 Task: Create a section Capacity Optimization Sprint and in the section, add a milestone Incident Management Process Implementation in the project TrainForge.
Action: Mouse moved to (60, 378)
Screenshot: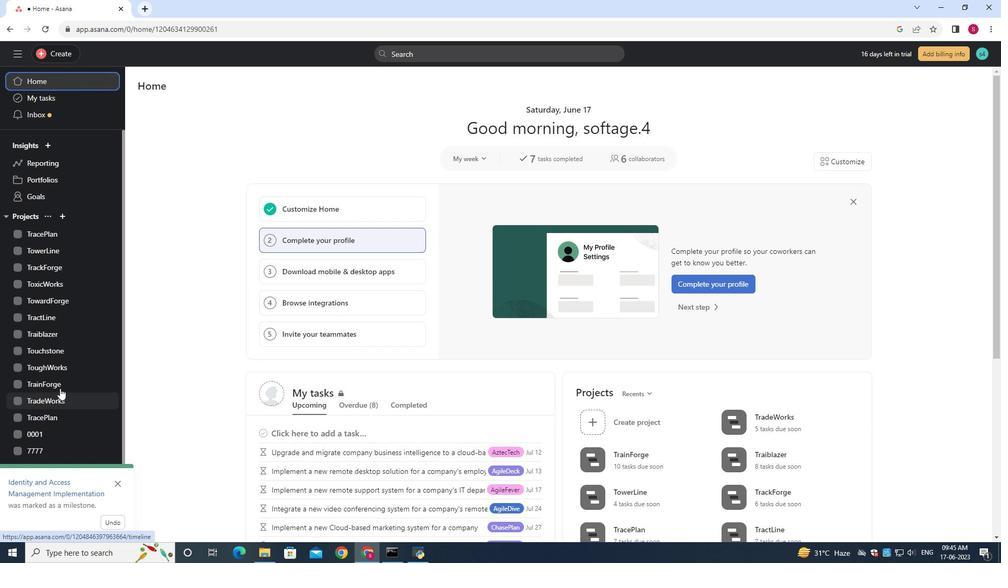 
Action: Mouse pressed left at (60, 378)
Screenshot: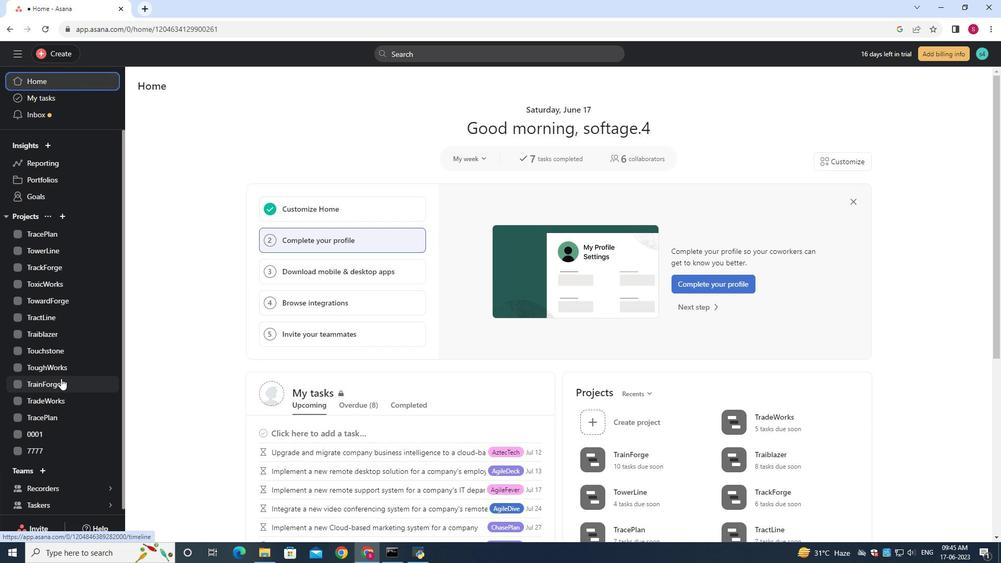 
Action: Mouse moved to (184, 133)
Screenshot: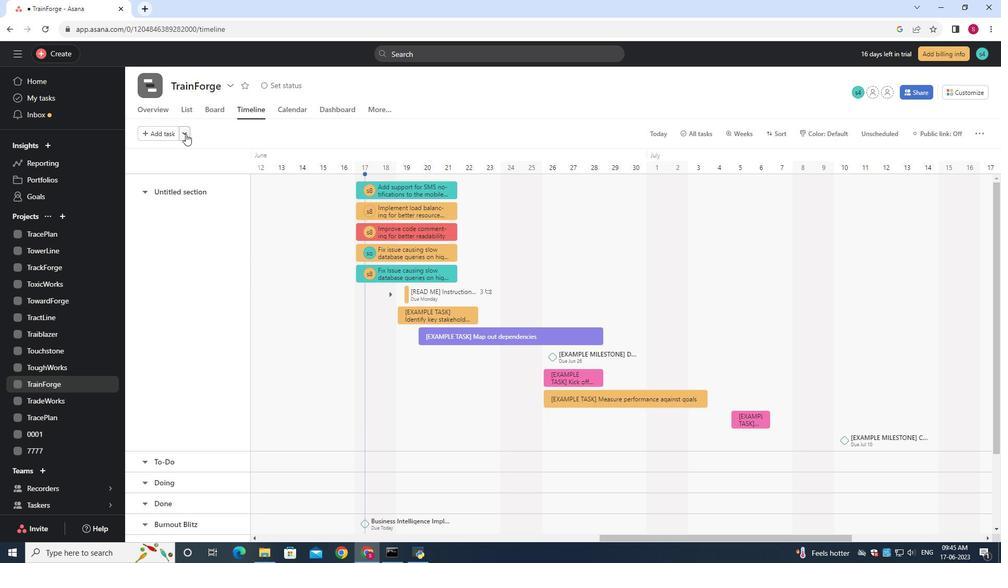 
Action: Mouse pressed left at (184, 133)
Screenshot: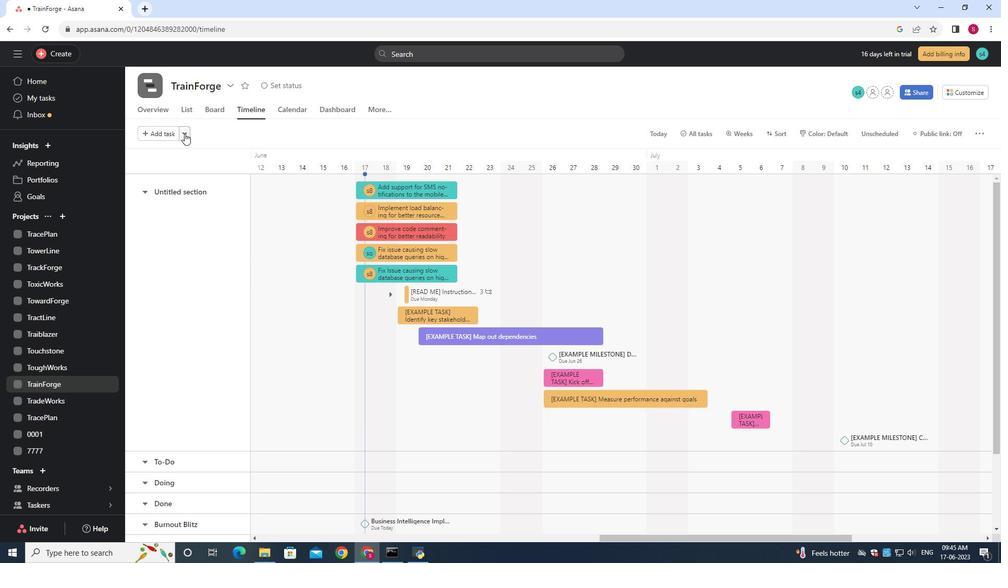 
Action: Mouse moved to (198, 149)
Screenshot: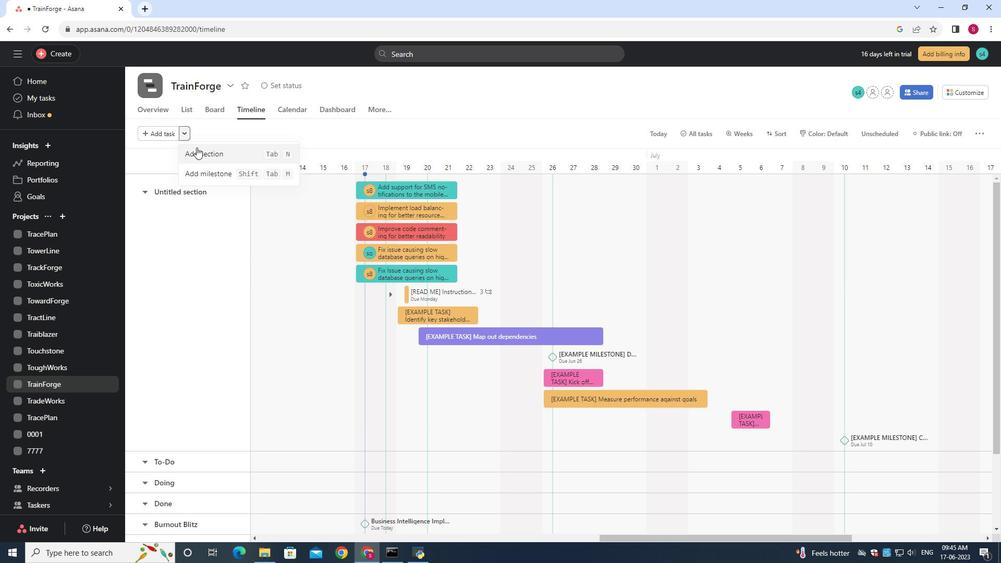 
Action: Mouse pressed left at (198, 149)
Screenshot: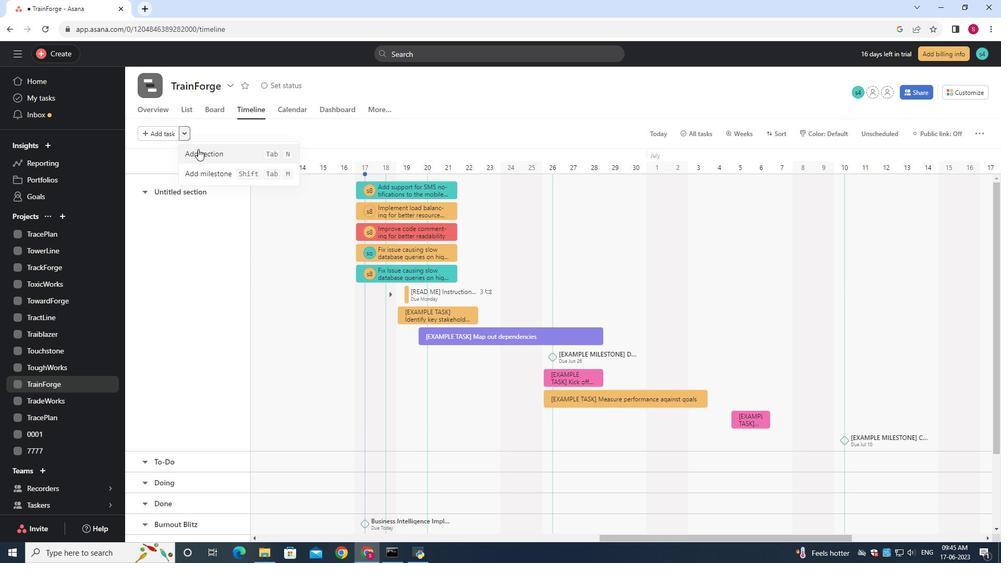 
Action: Mouse moved to (191, 172)
Screenshot: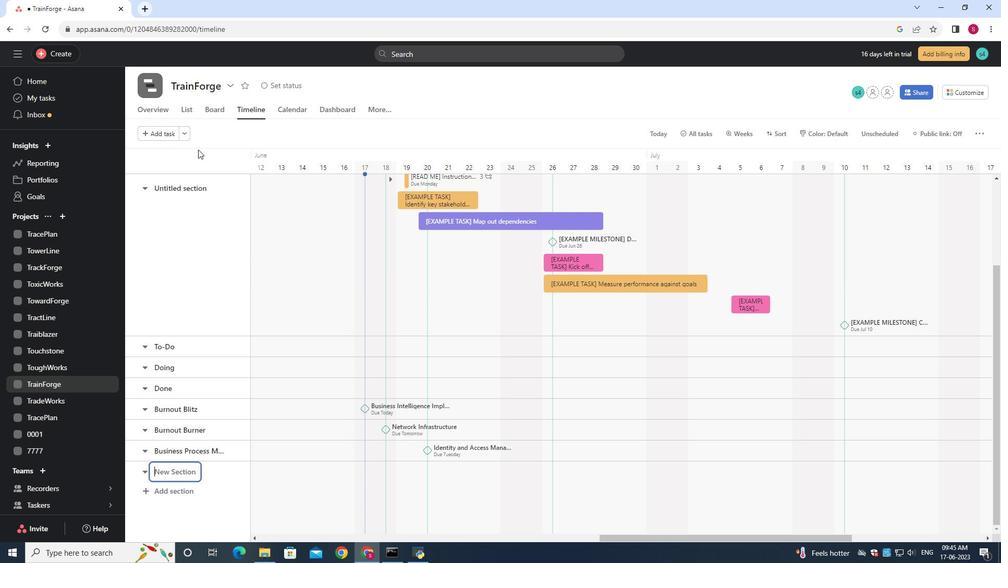 
Action: Key pressed <Key.shift>Capacity<Key.space><Key.shift>Optimix<Key.backspace>zation<Key.space><Key.shift>Sprint
Screenshot: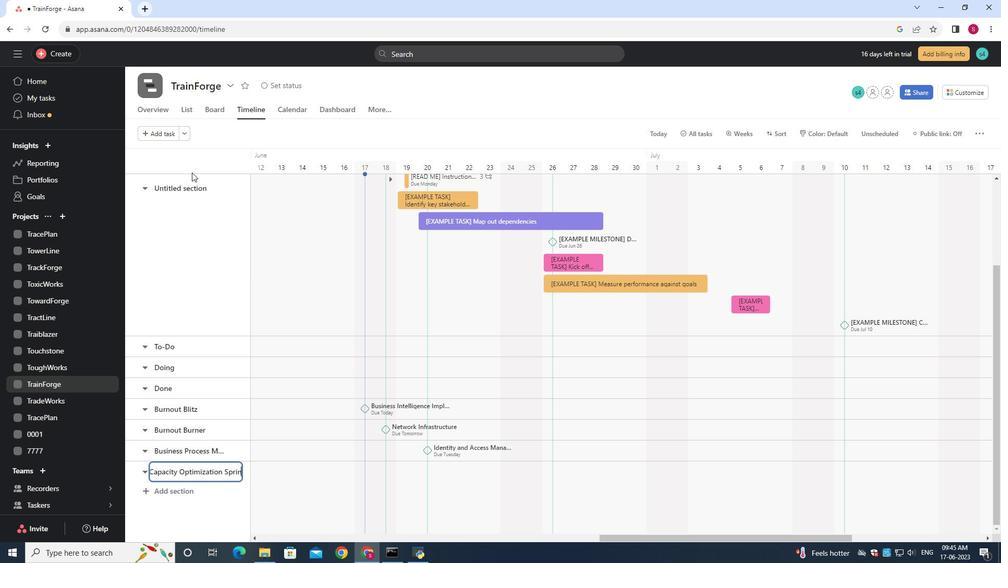 
Action: Mouse moved to (334, 478)
Screenshot: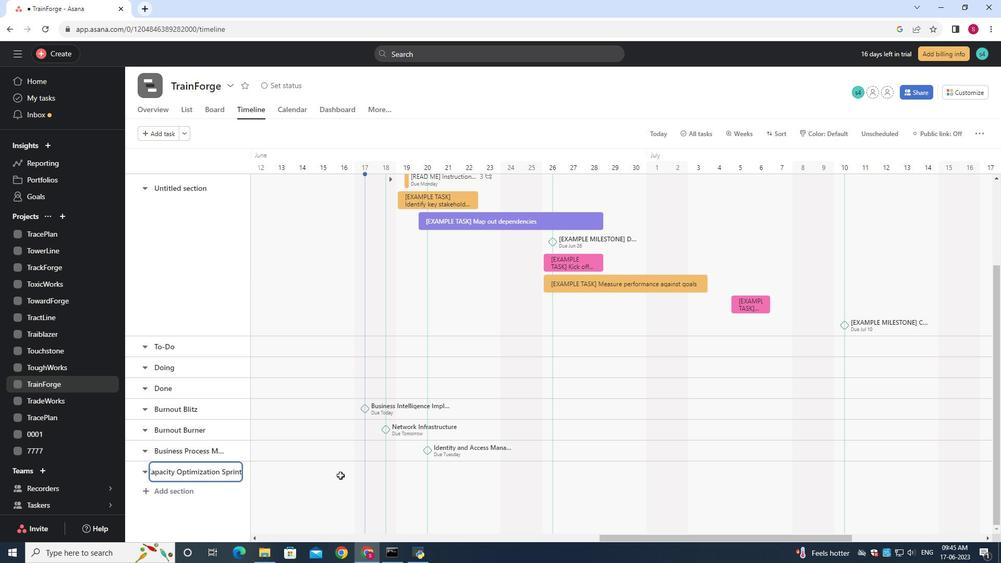 
Action: Mouse pressed left at (334, 478)
Screenshot: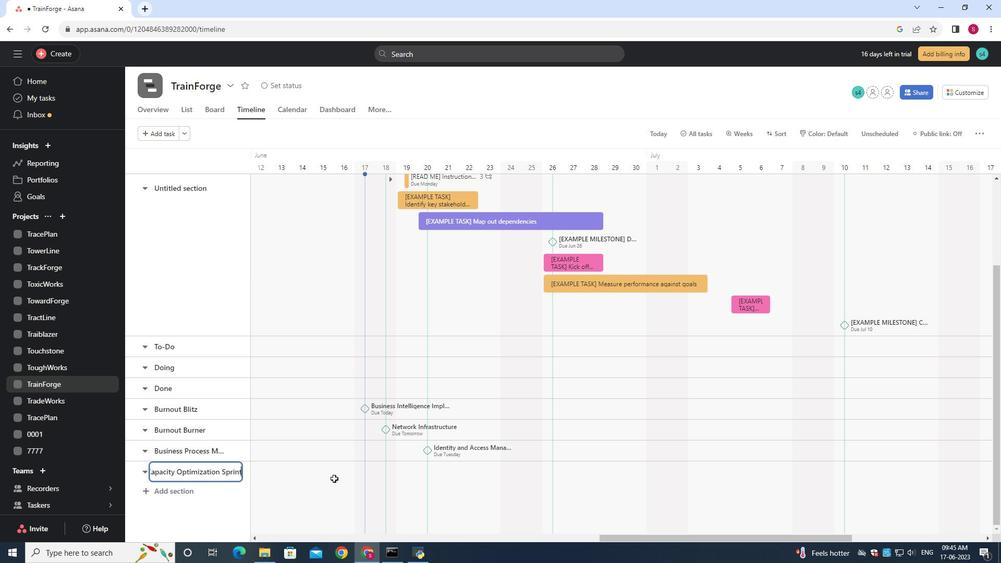 
Action: Key pressed <Key.shift><Key.shift><Key.shift><Key.shift><Key.shift><Key.shift><Key.shift><Key.shift><Key.shift><Key.shift><Key.shift><Key.shift><Key.shift><Key.shift><Key.shift><Key.shift><Key.shift><Key.shift><Key.shift><Key.shift>Incident<Key.space><Key.shift>Management<Key.space><Key.shift>Process<Key.space><Key.shift>Implementation
Screenshot: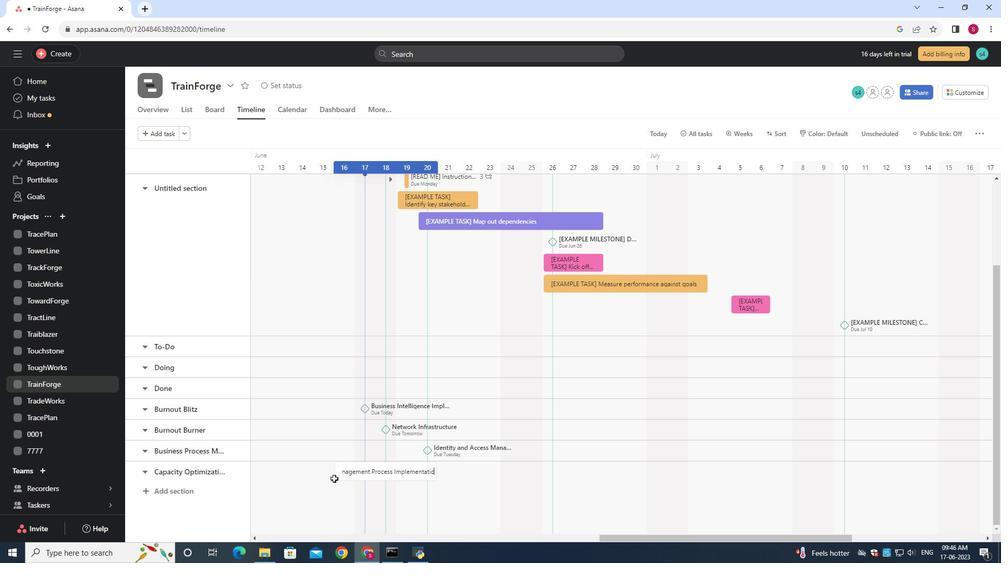 
Action: Mouse moved to (379, 471)
Screenshot: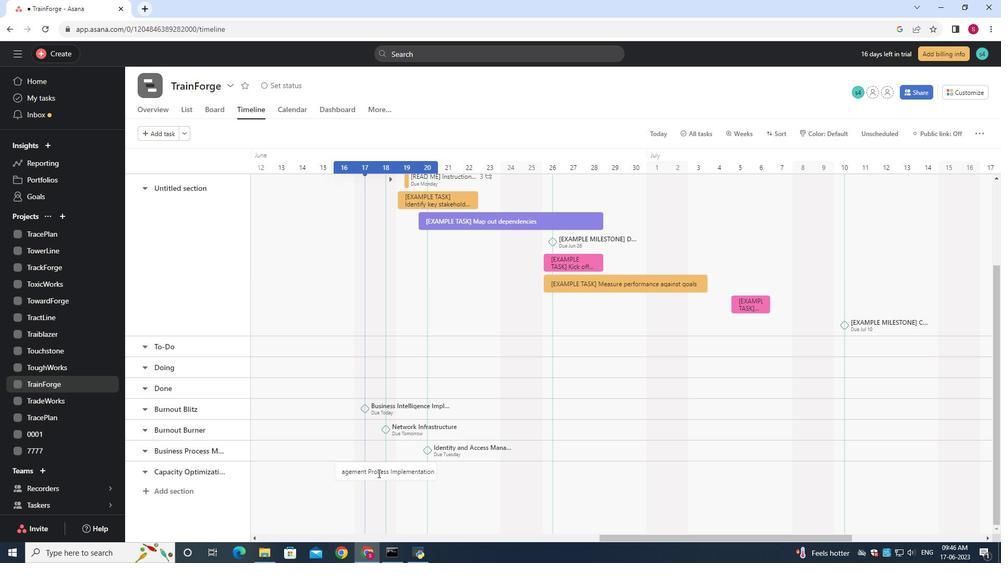 
Action: Mouse pressed right at (379, 471)
Screenshot: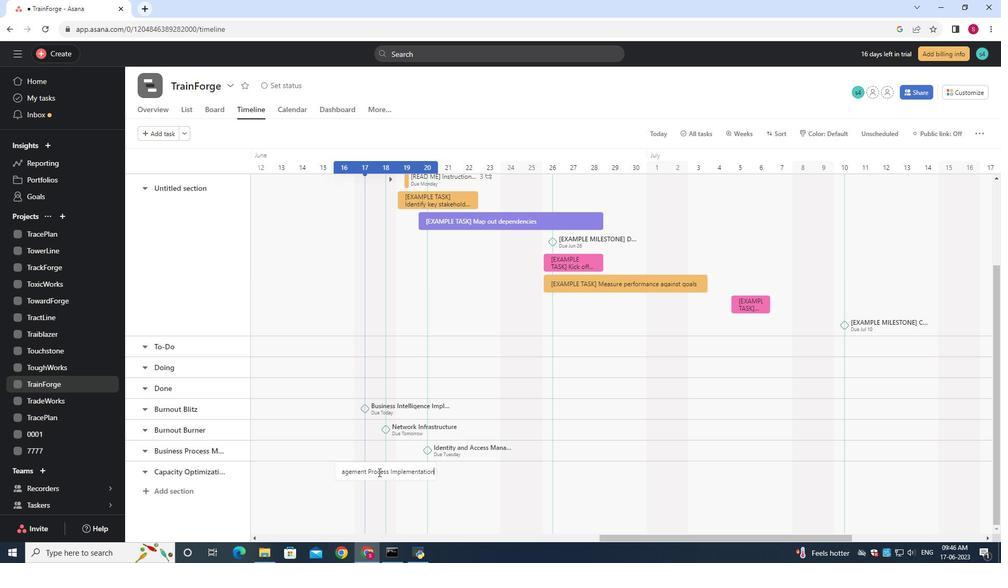 
Action: Mouse moved to (415, 420)
Screenshot: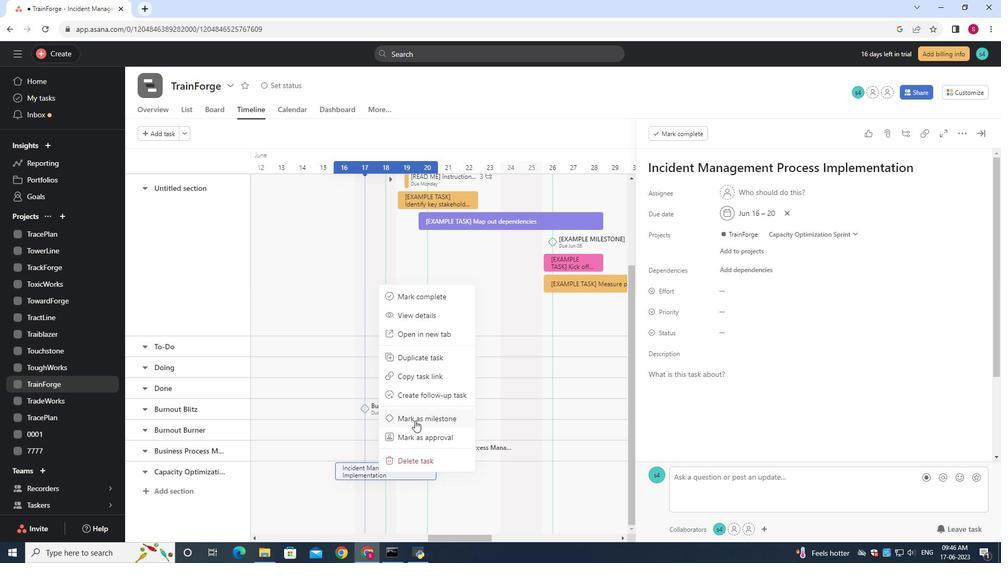 
Action: Mouse pressed left at (415, 420)
Screenshot: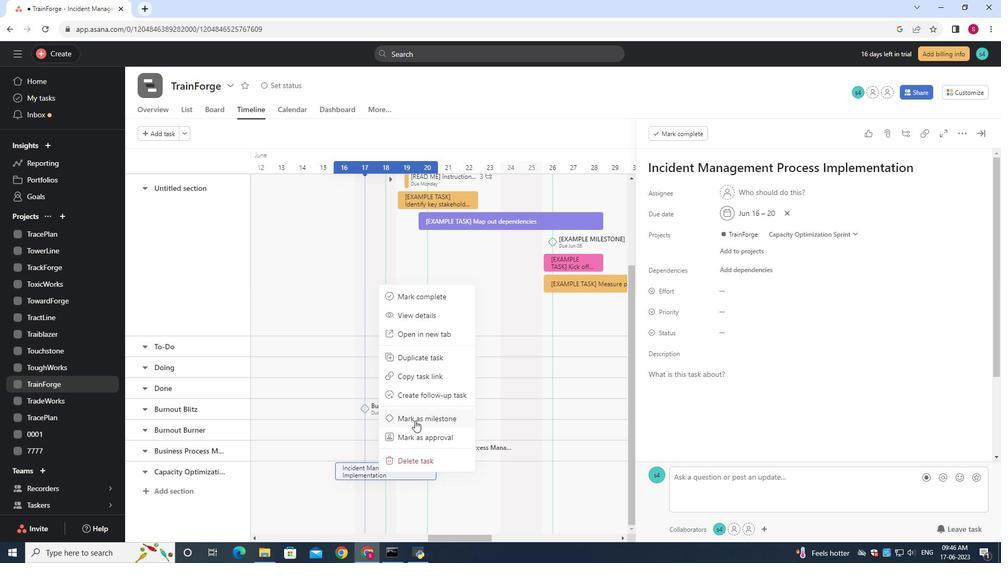 
Action: Mouse moved to (981, 133)
Screenshot: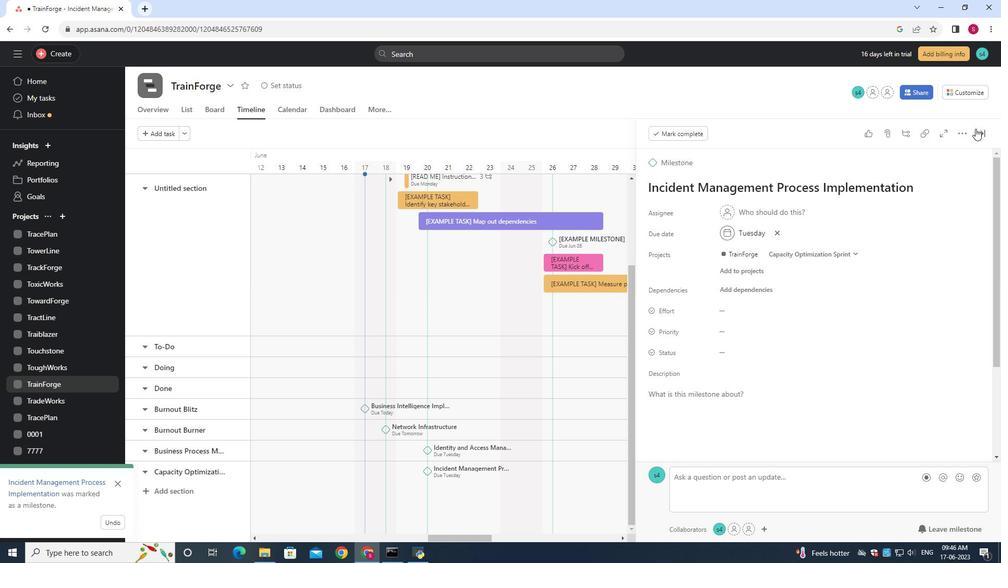 
Action: Mouse pressed left at (981, 133)
Screenshot: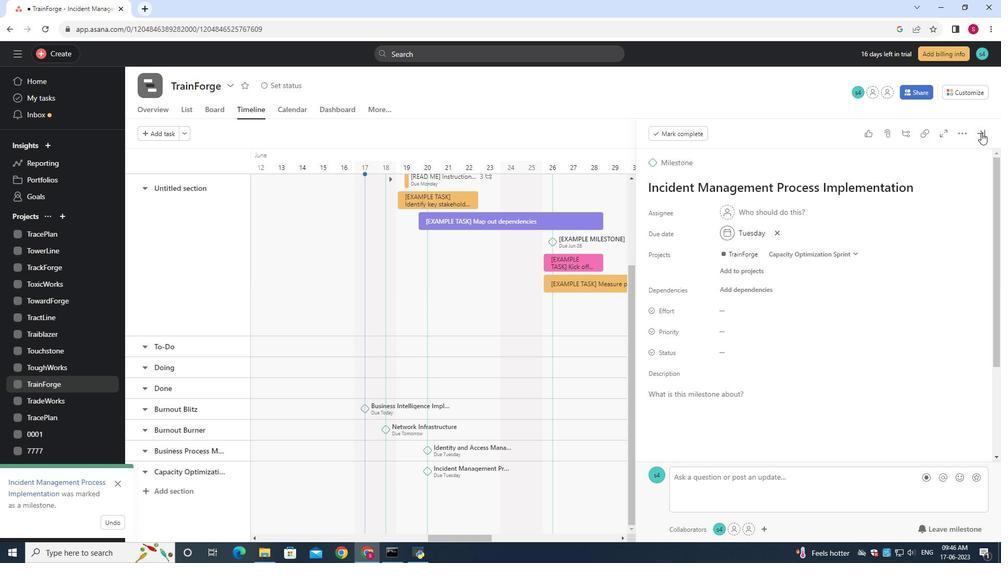 
Action: Mouse moved to (444, 463)
Screenshot: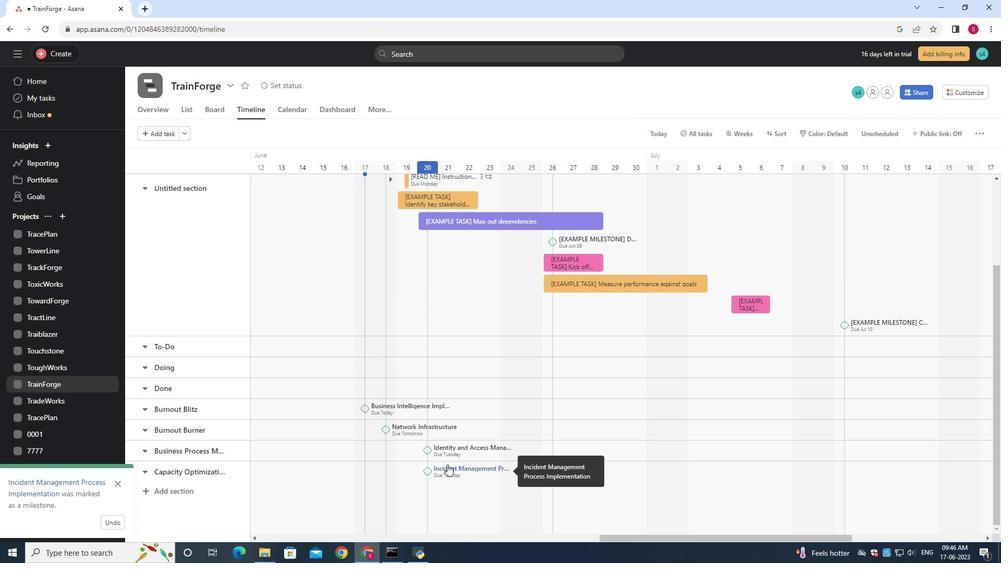 
